 Task: Create board using template go to market strategy template.
Action: Mouse moved to (312, 65)
Screenshot: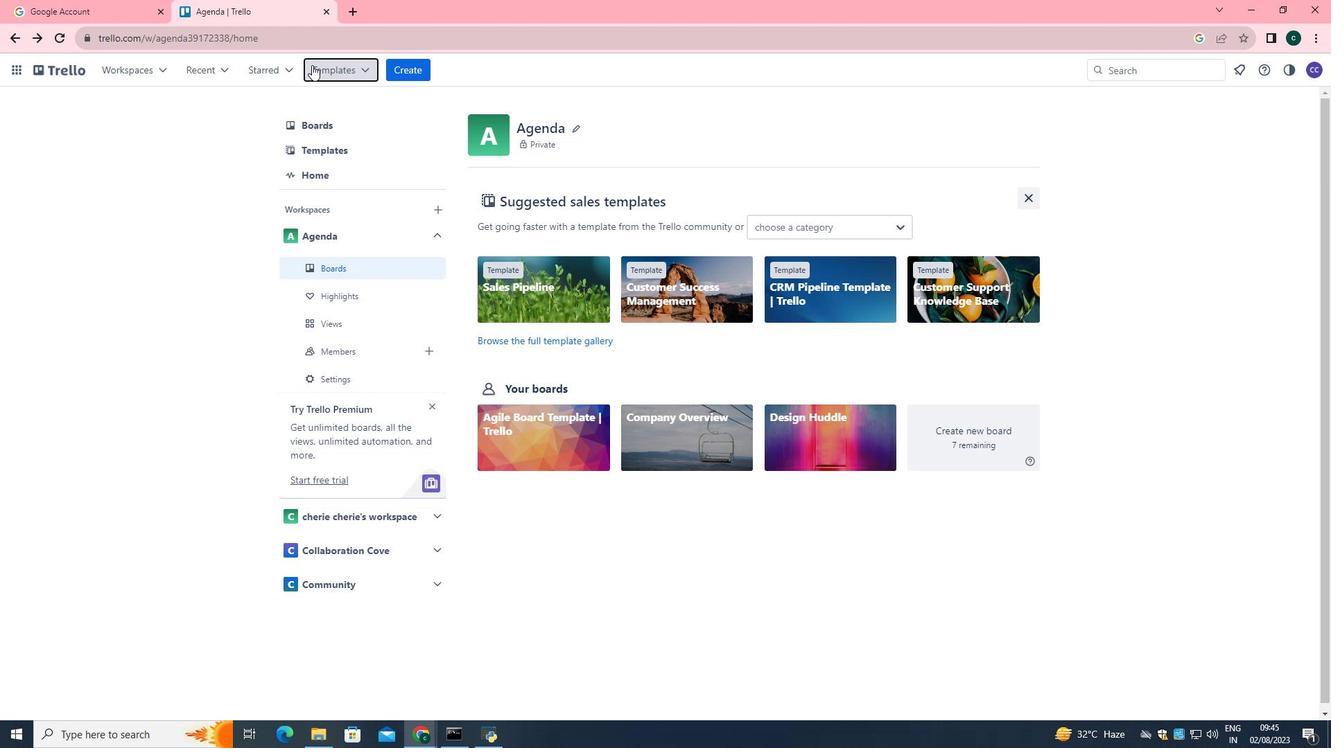 
Action: Mouse pressed left at (312, 65)
Screenshot: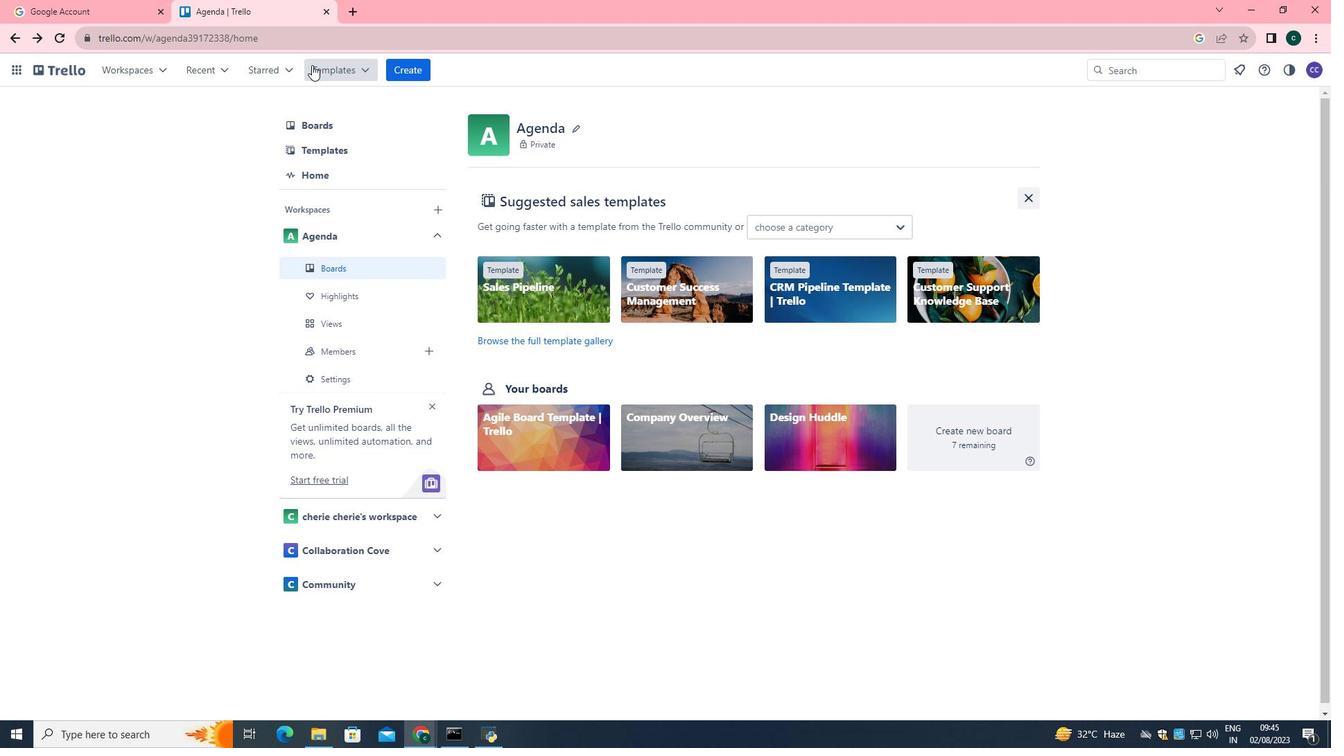 
Action: Mouse moved to (375, 257)
Screenshot: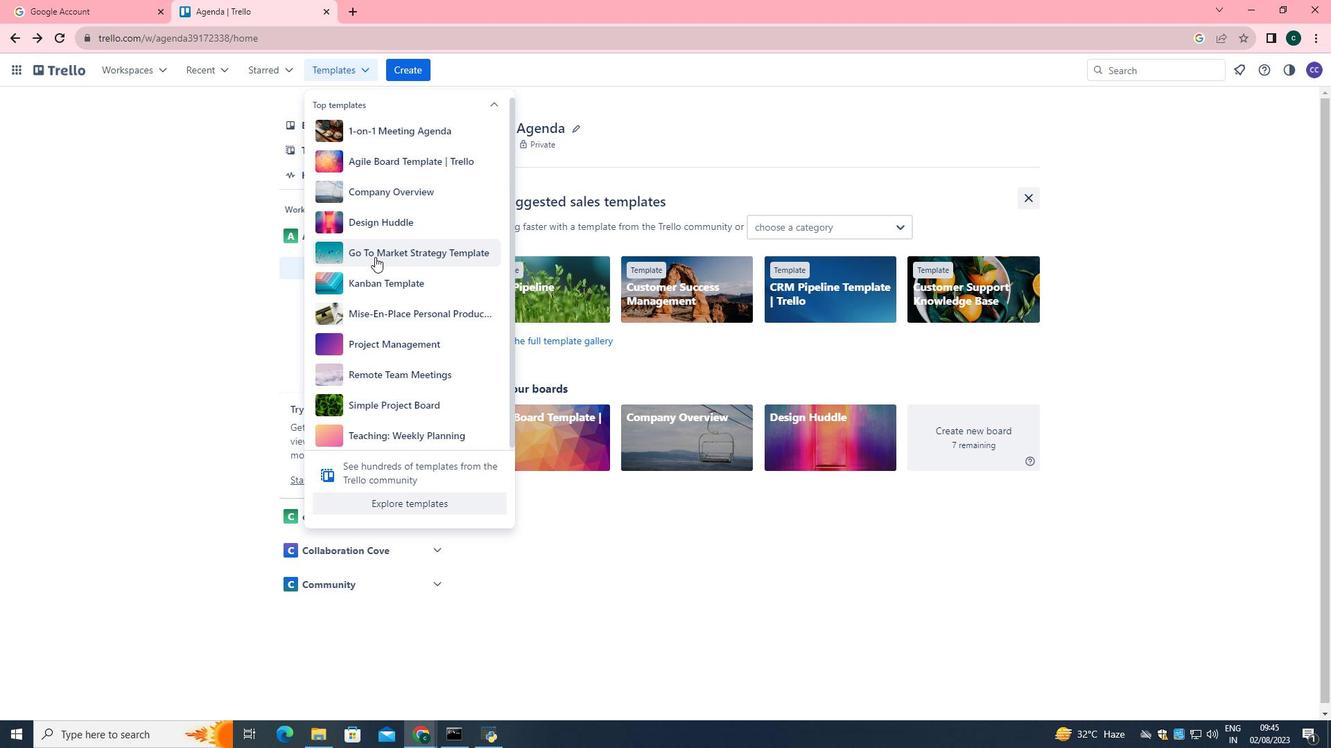 
Action: Mouse pressed left at (375, 257)
Screenshot: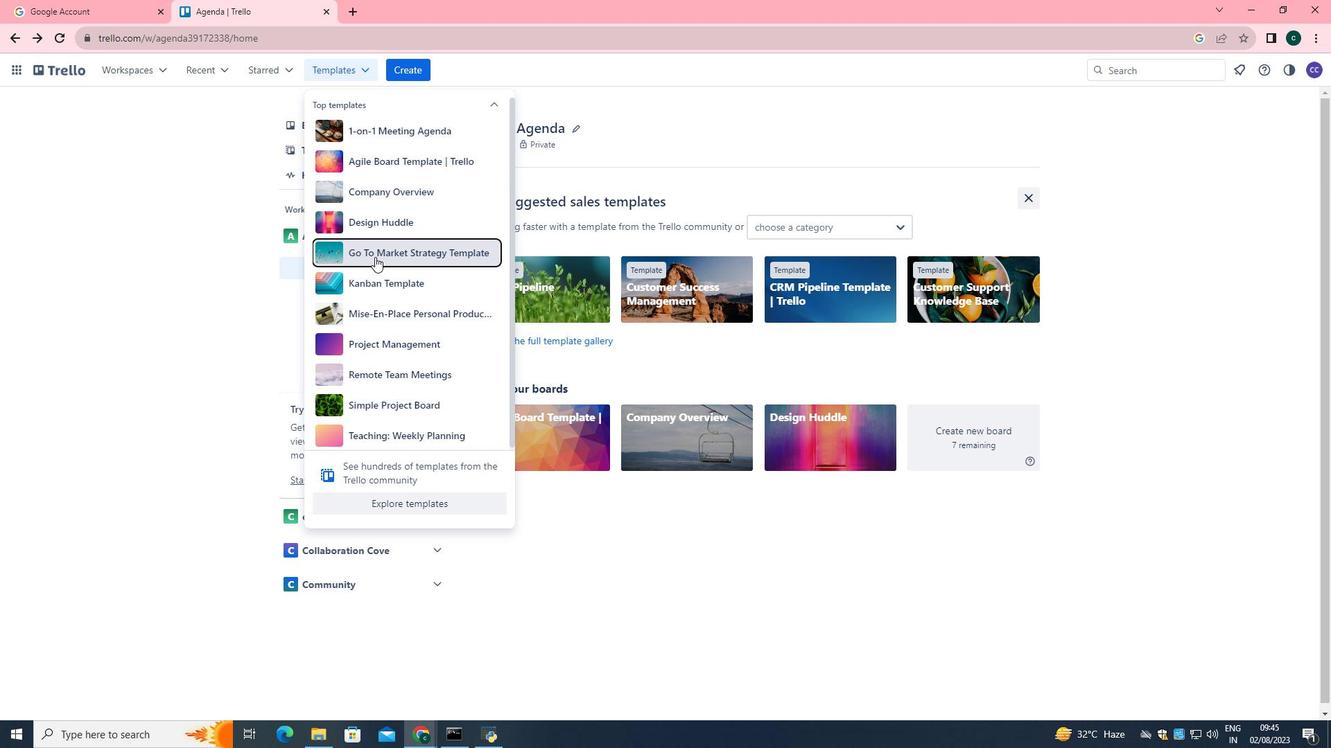 
Action: Mouse moved to (425, 533)
Screenshot: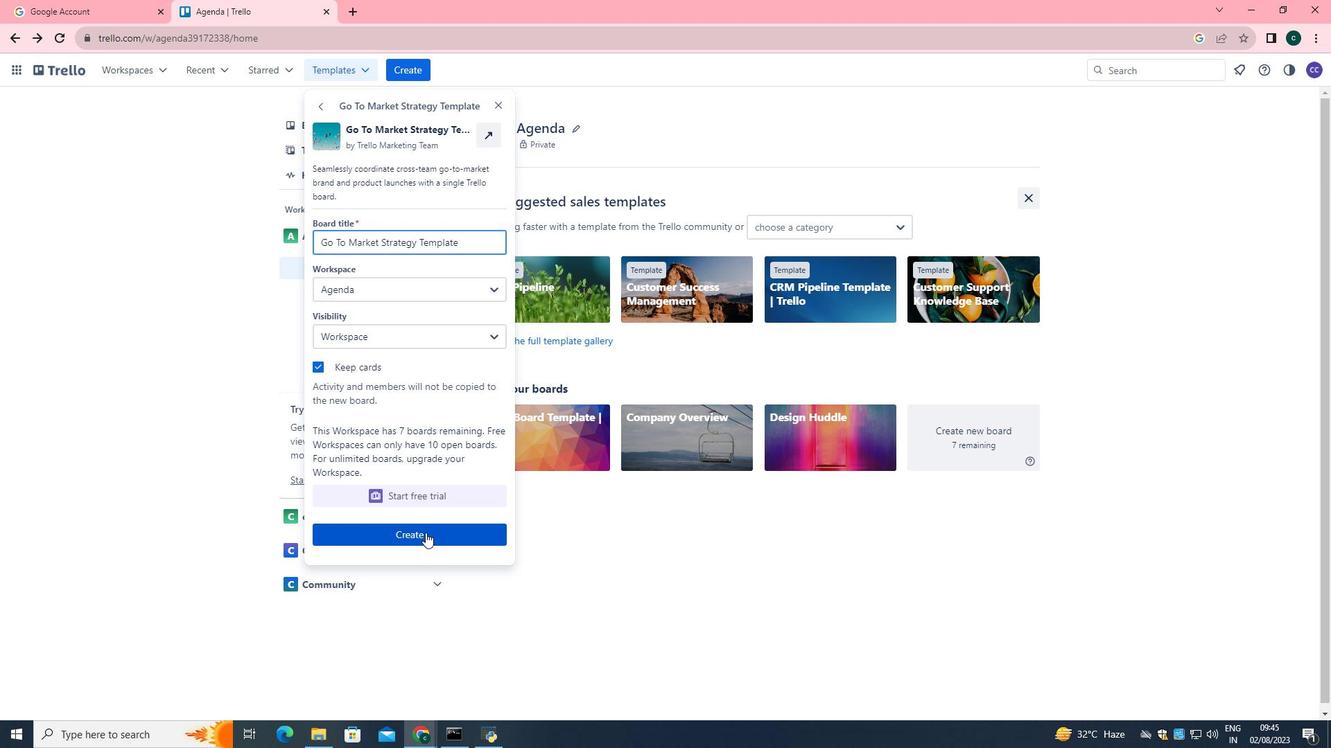 
Action: Mouse pressed left at (425, 533)
Screenshot: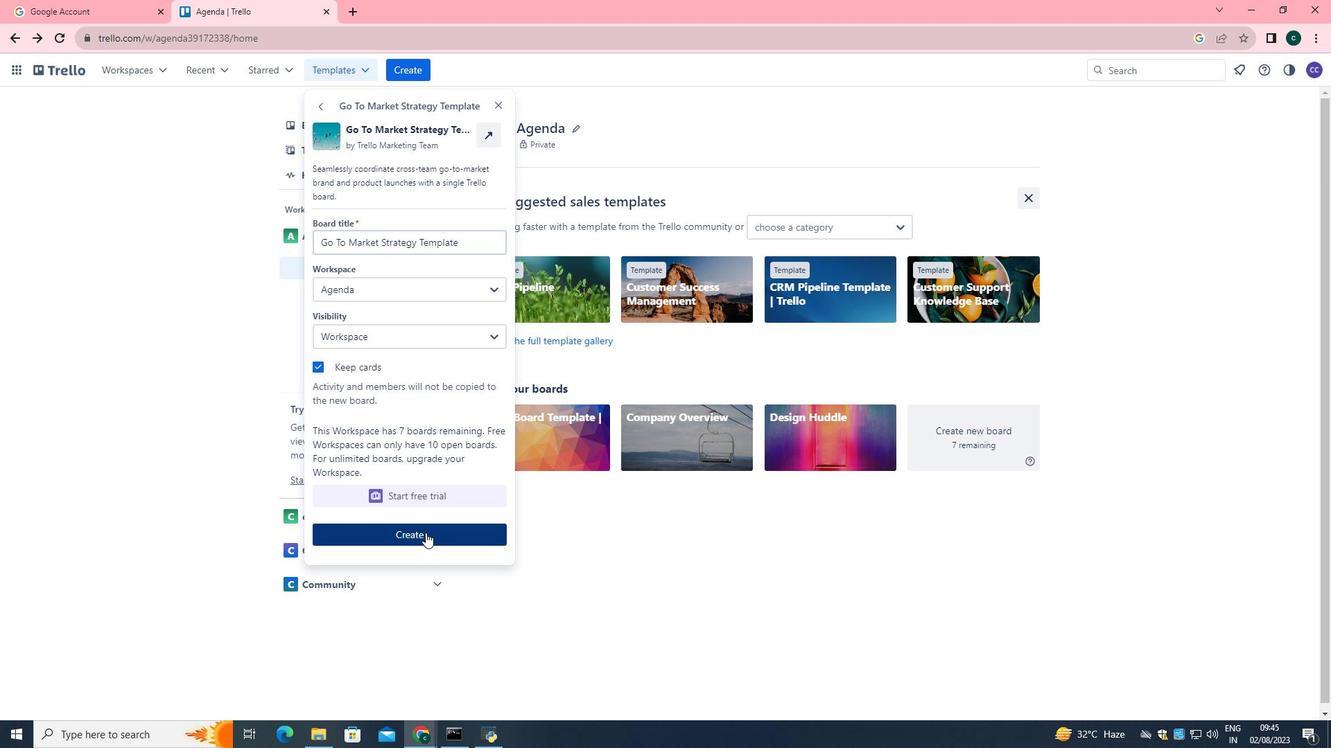 
